 Task: Evaluate the inverse hyperbolic cosine for x = 4.2.
Action: Mouse moved to (1110, 74)
Screenshot: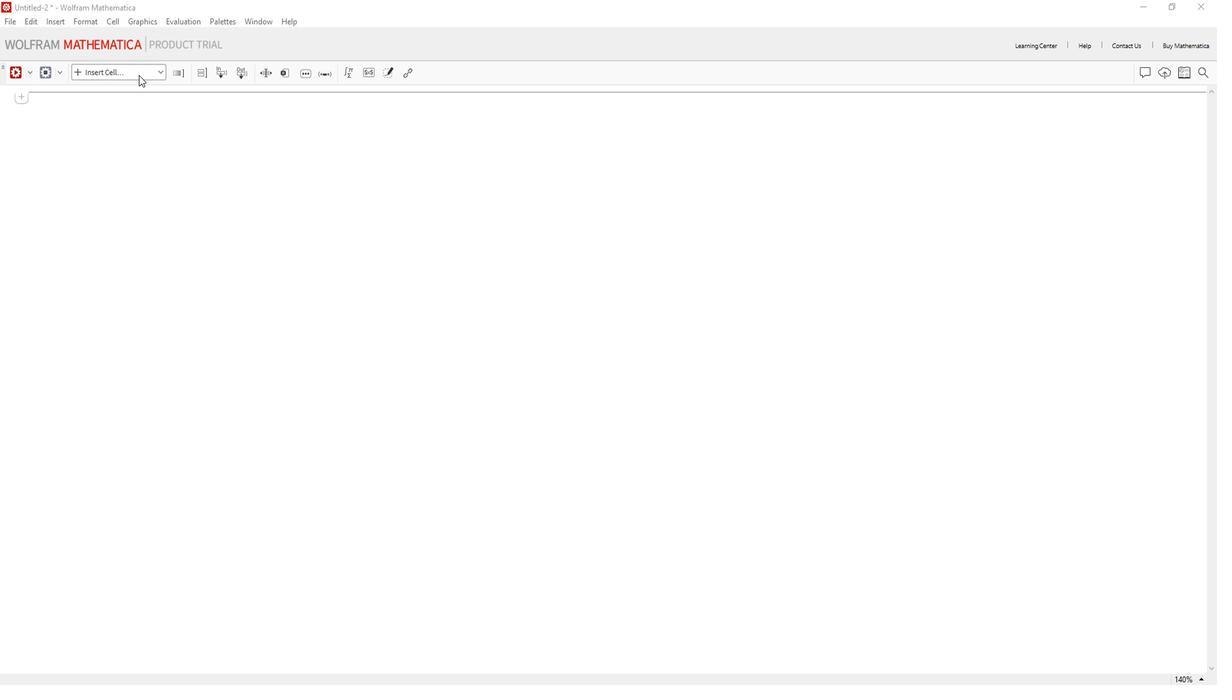 
Action: Mouse pressed left at (1110, 74)
Screenshot: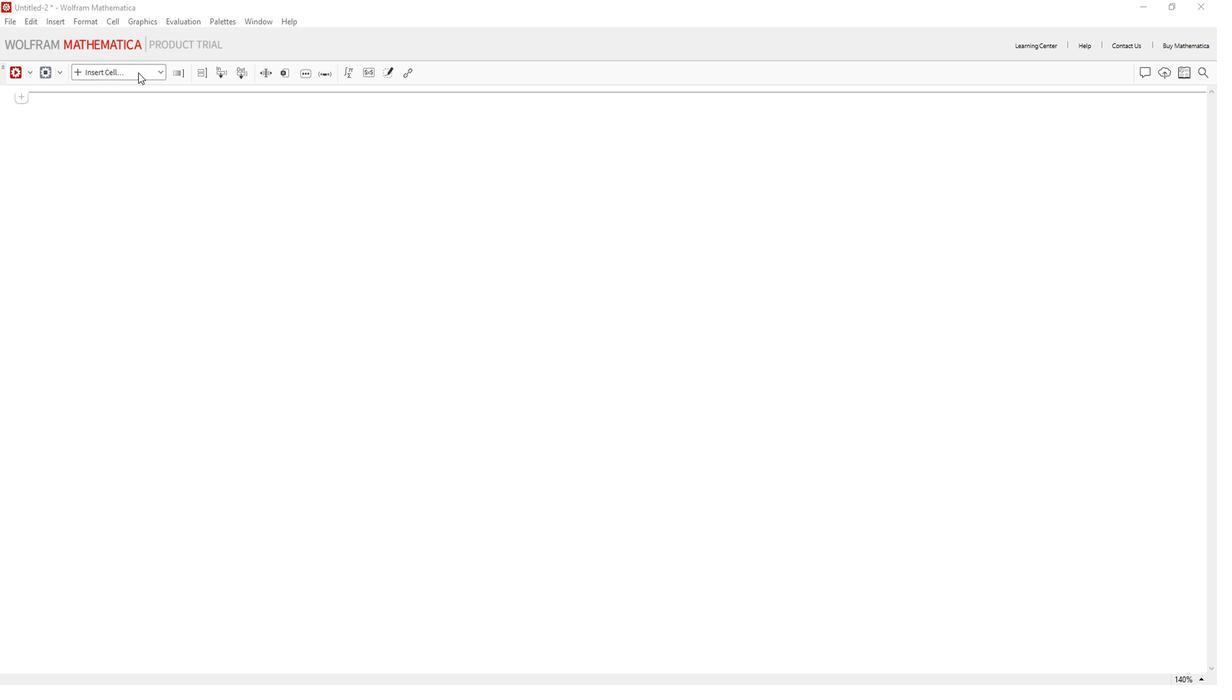 
Action: Mouse moved to (1093, 97)
Screenshot: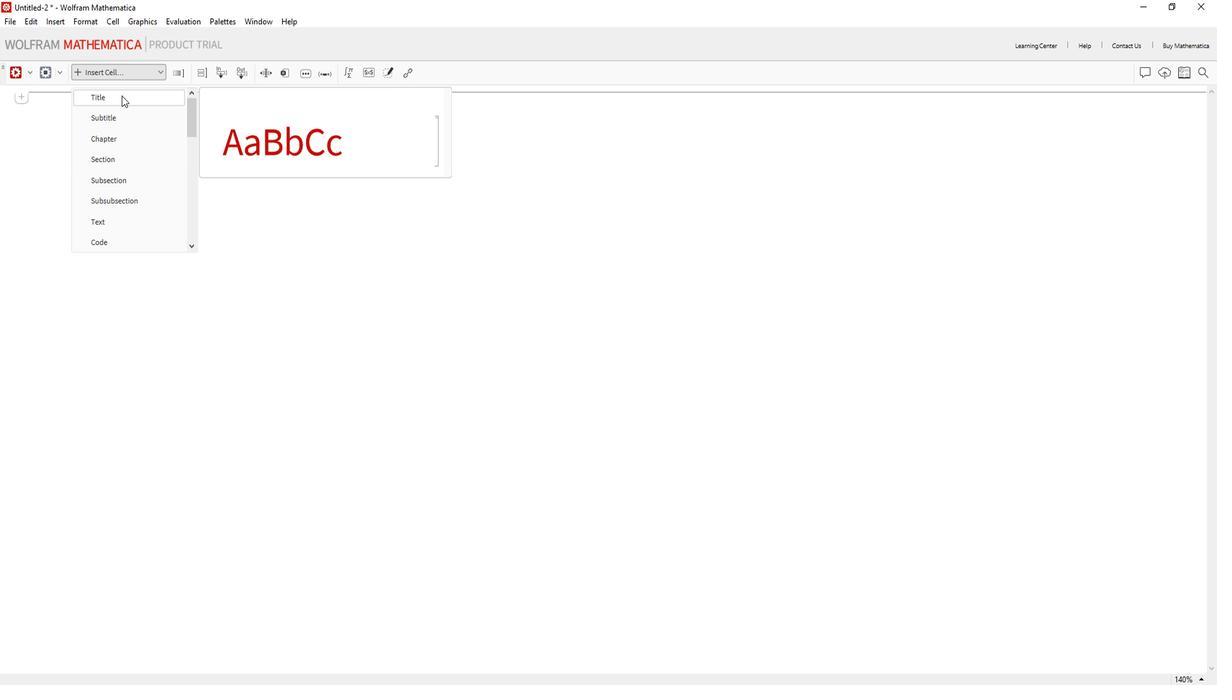 
Action: Mouse pressed left at (1093, 97)
Screenshot: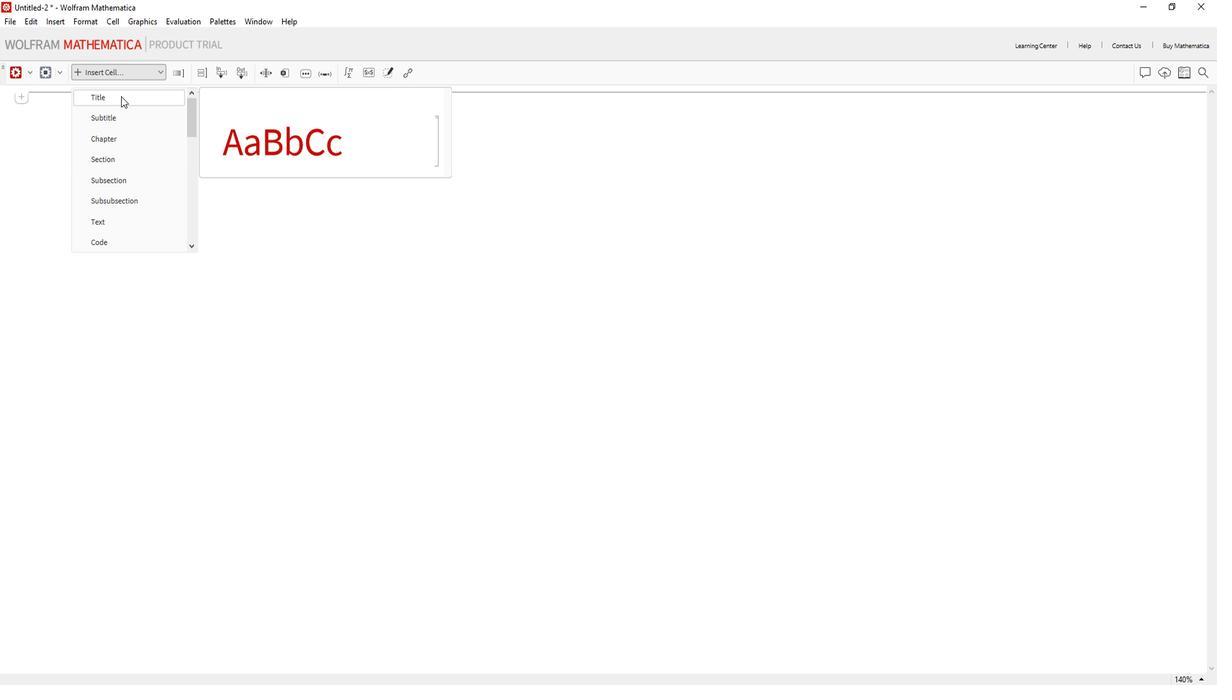 
Action: Key pressed <Key.shift>Evaluate<Key.space>the<Key.space>inverse<Key.space>hyperbolic<Key.space>cosine.
Screenshot: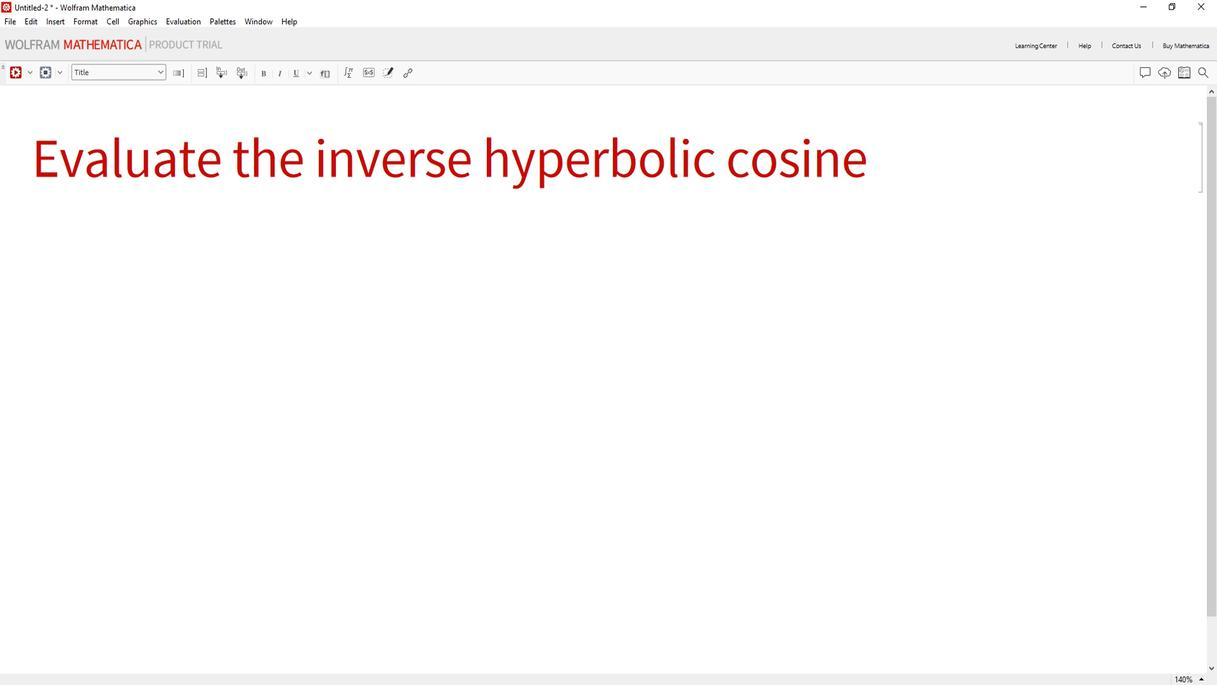 
Action: Mouse moved to (1091, 231)
Screenshot: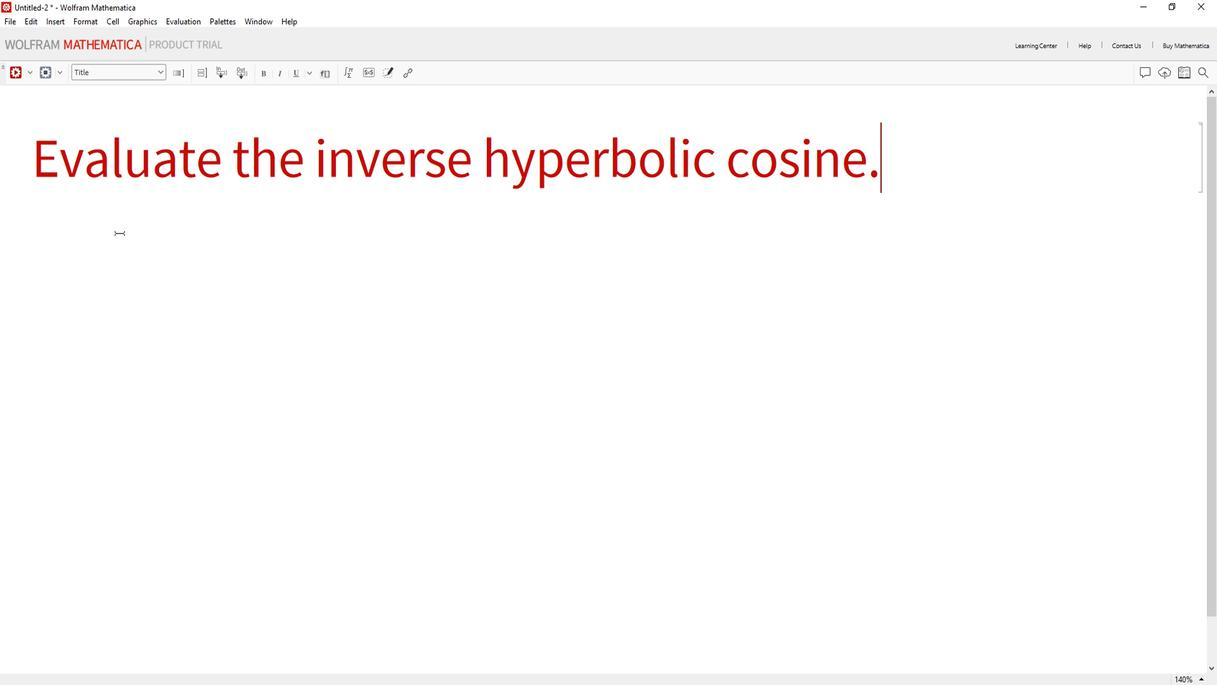 
Action: Mouse pressed left at (1091, 231)
Screenshot: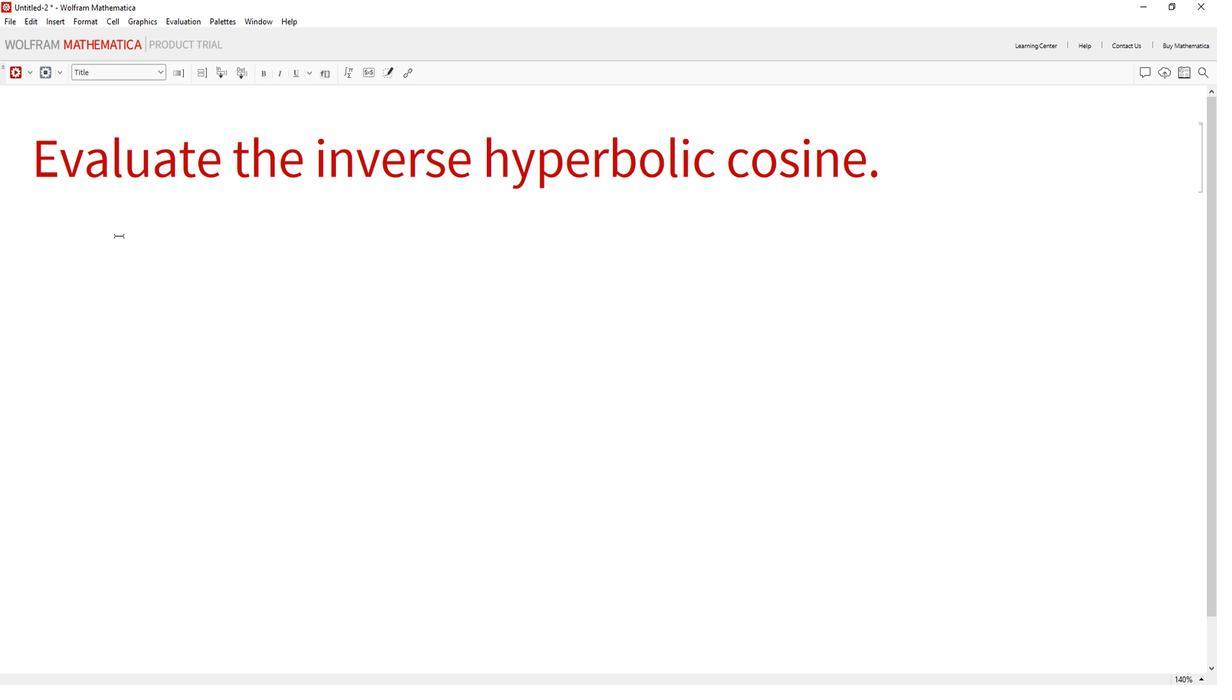 
Action: Mouse moved to (1097, 73)
Screenshot: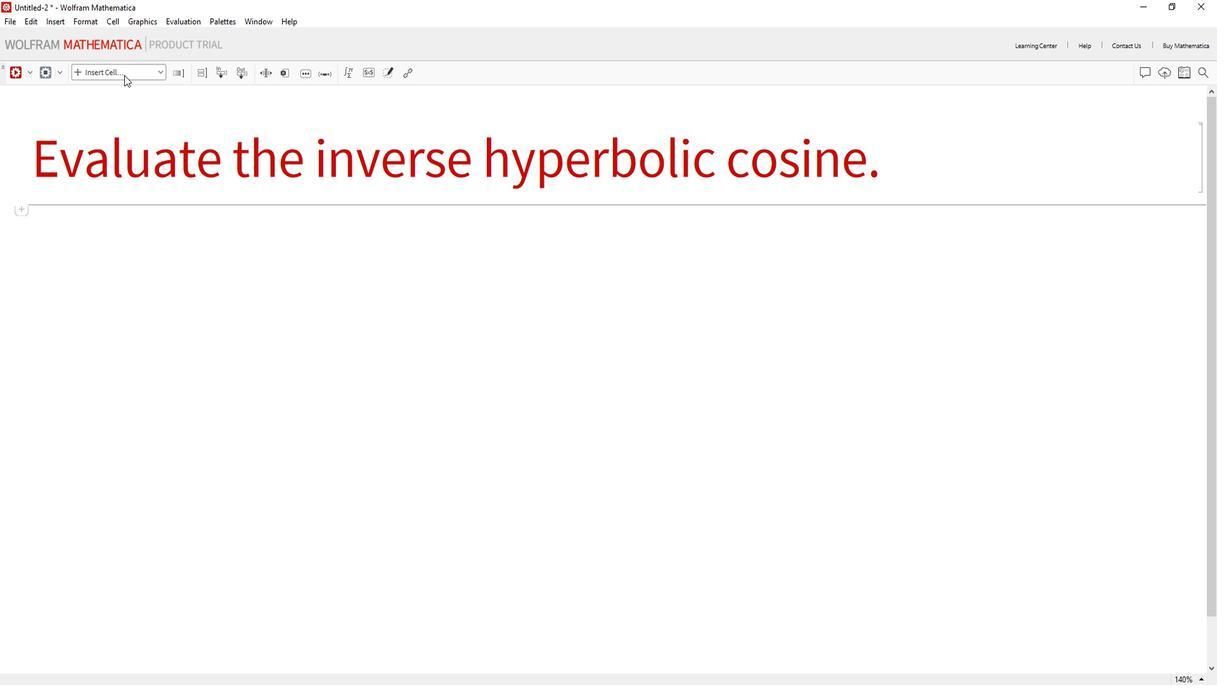 
Action: Mouse pressed left at (1097, 73)
Screenshot: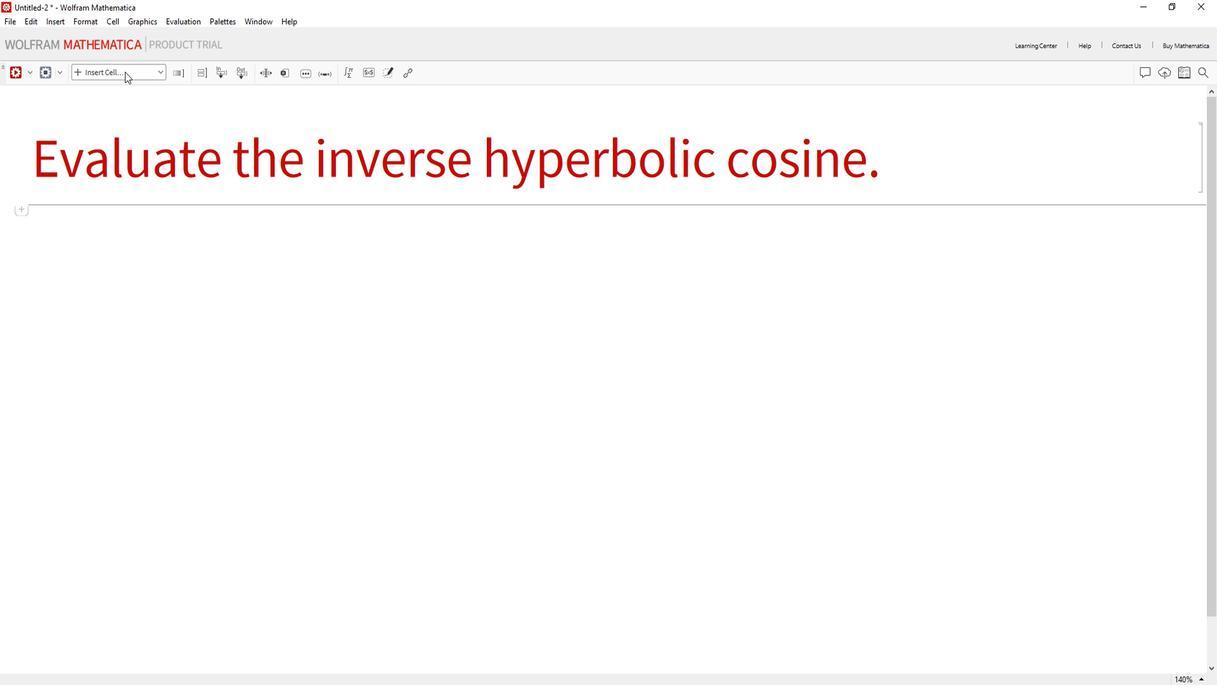 
Action: Mouse moved to (1073, 237)
Screenshot: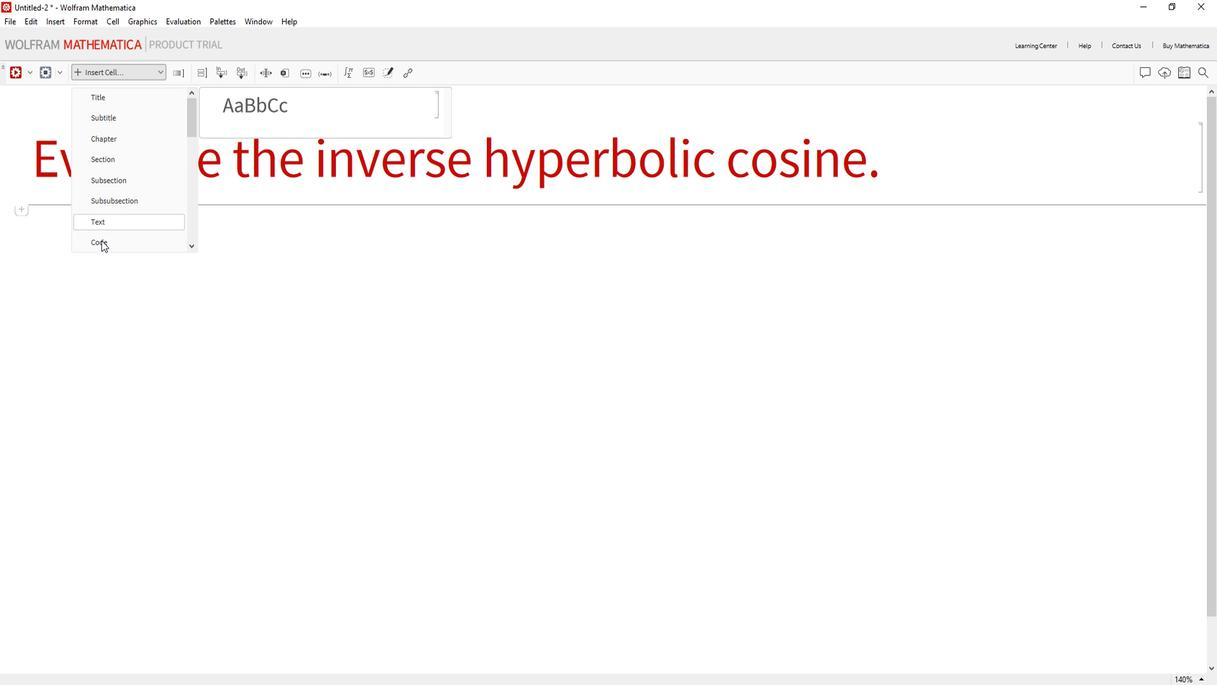 
Action: Mouse pressed left at (1073, 237)
Screenshot: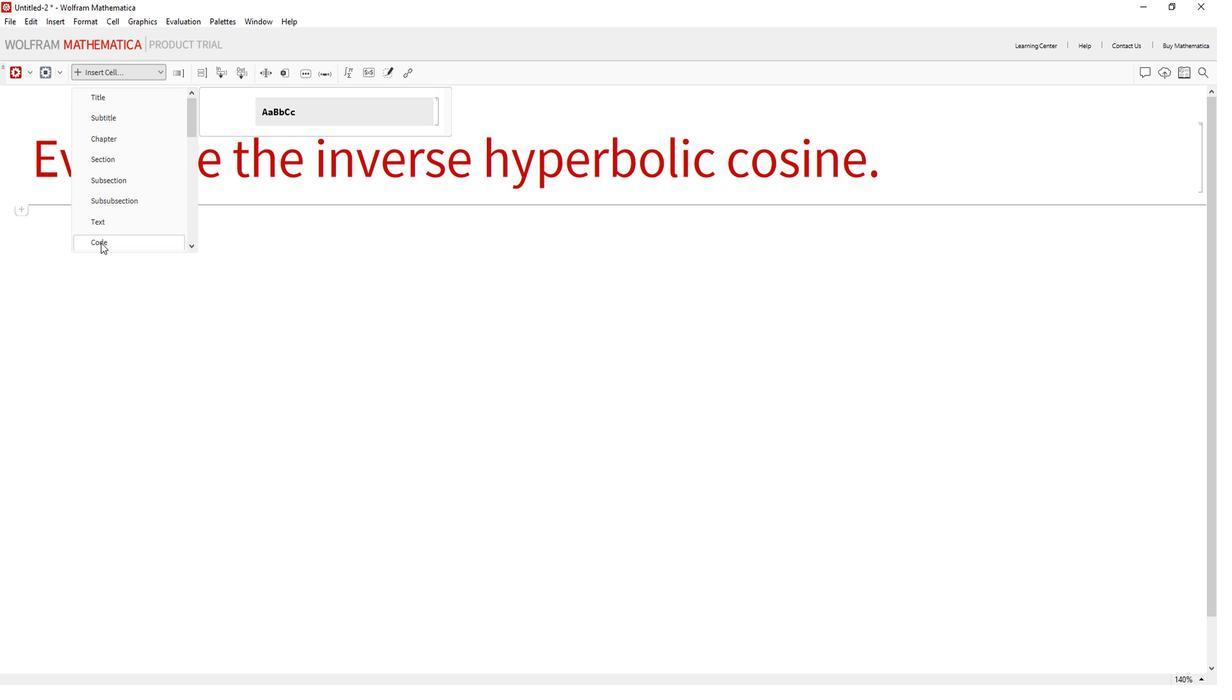 
Action: Mouse moved to (1073, 238)
Screenshot: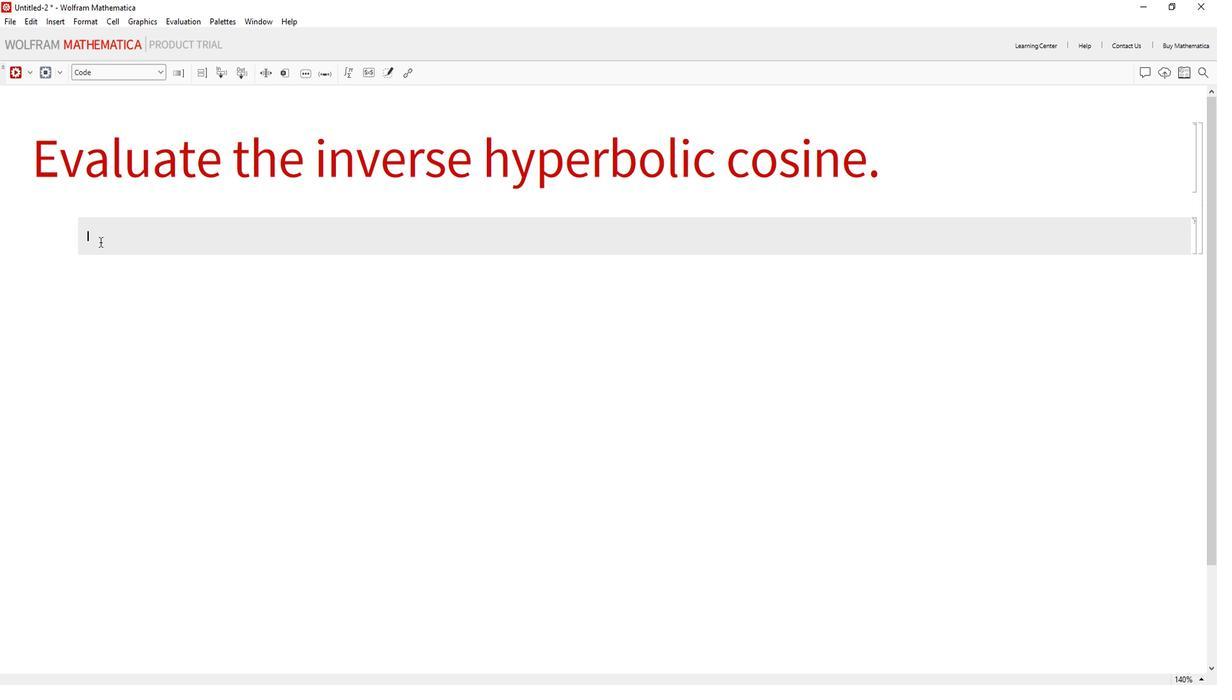 
Action: Mouse pressed left at (1073, 238)
Screenshot: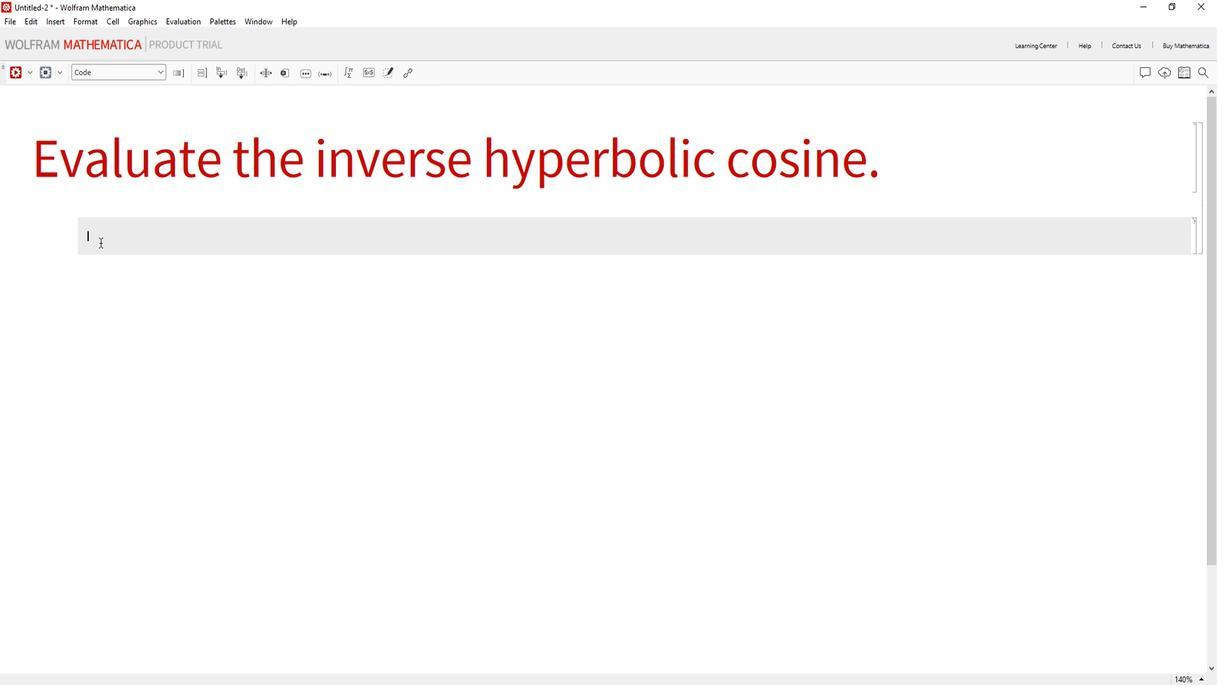 
Action: Mouse moved to (928, 255)
Screenshot: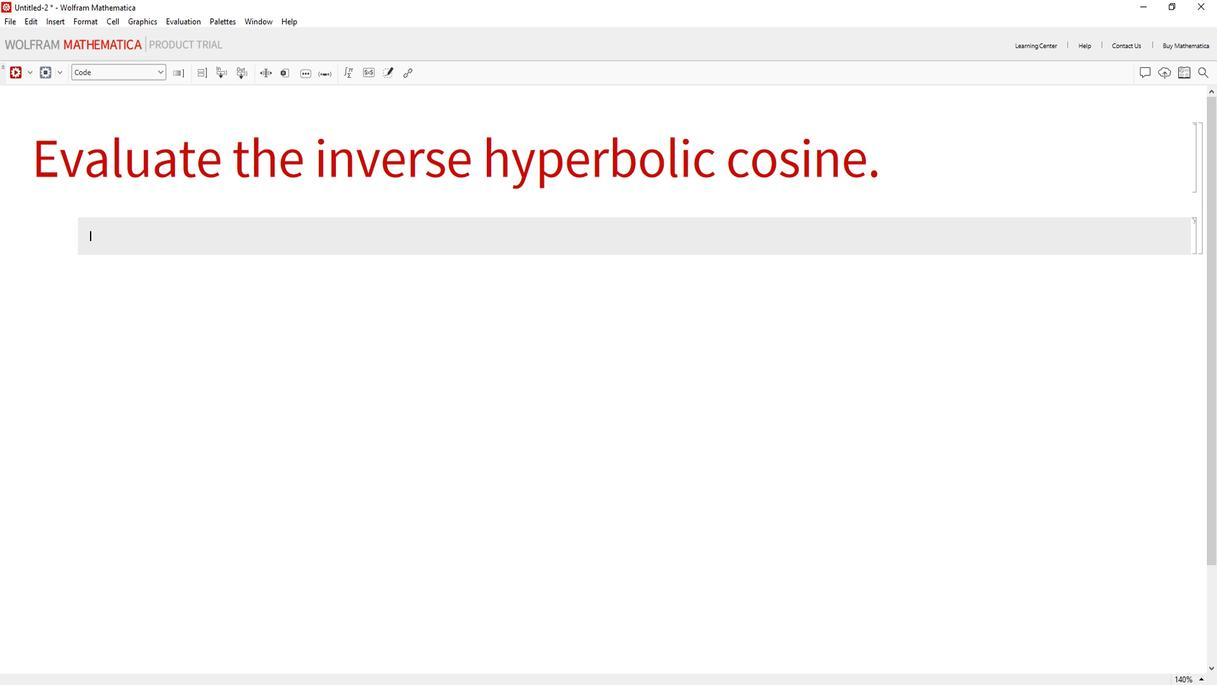 
Action: Mouse pressed left at (928, 255)
Screenshot: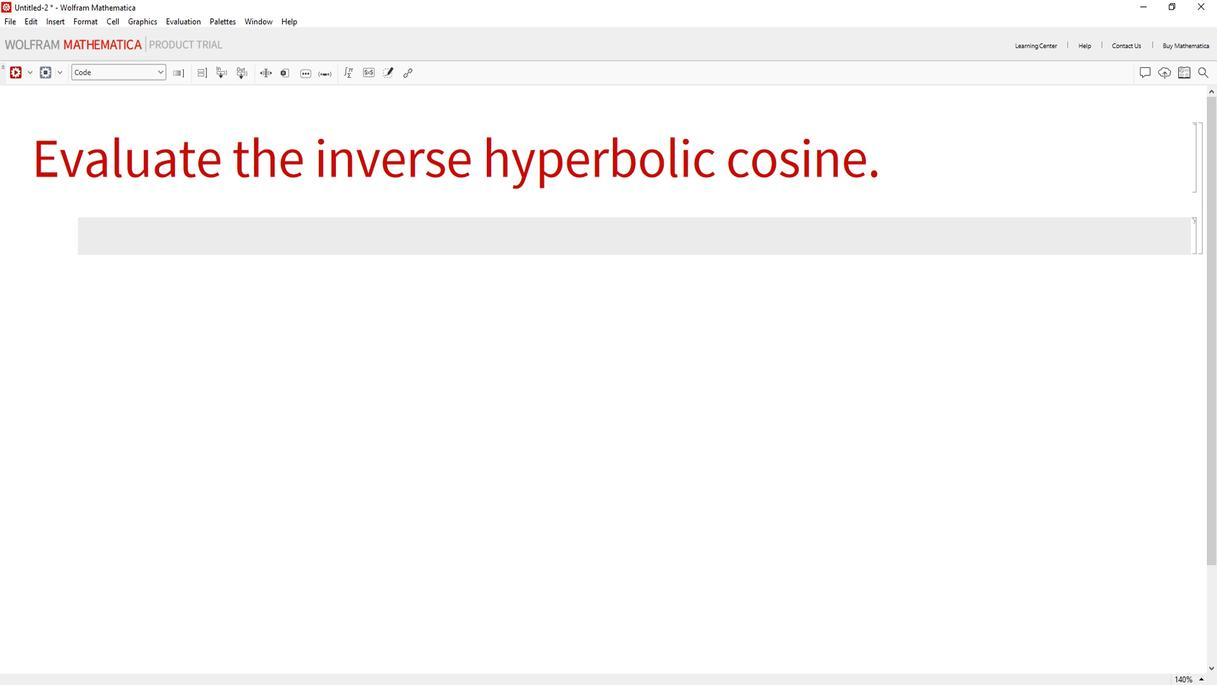 
Action: Mouse moved to (1086, 238)
Screenshot: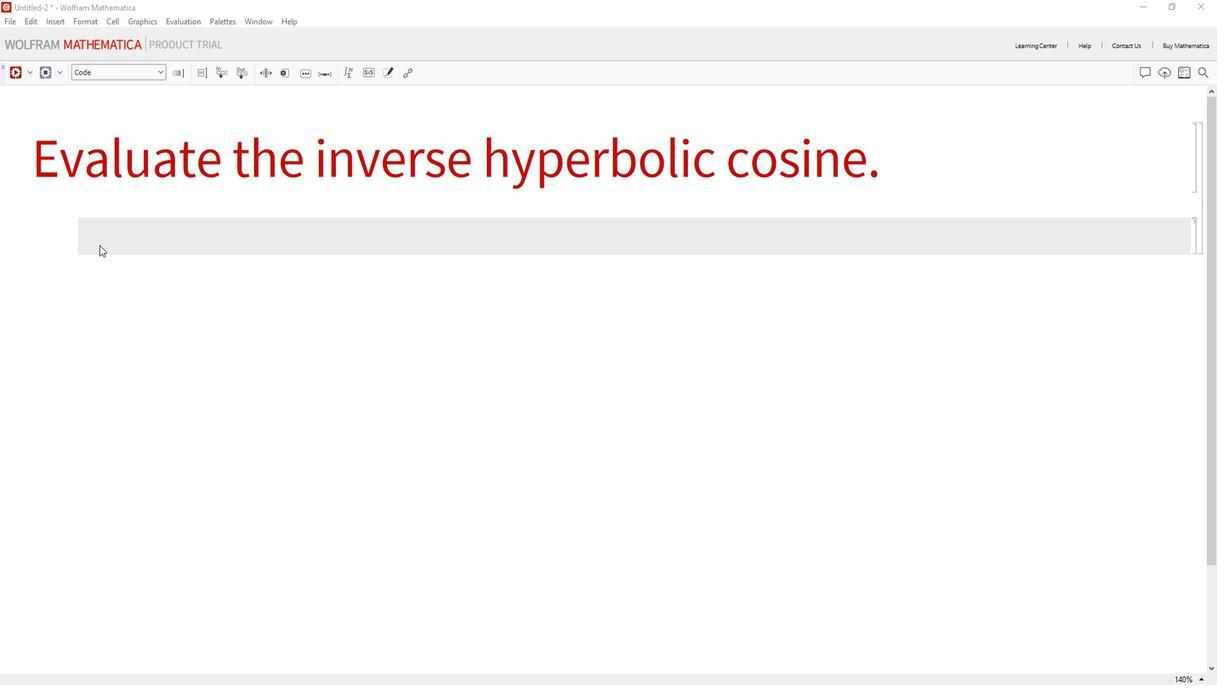 
Action: Mouse pressed left at (1086, 238)
Screenshot: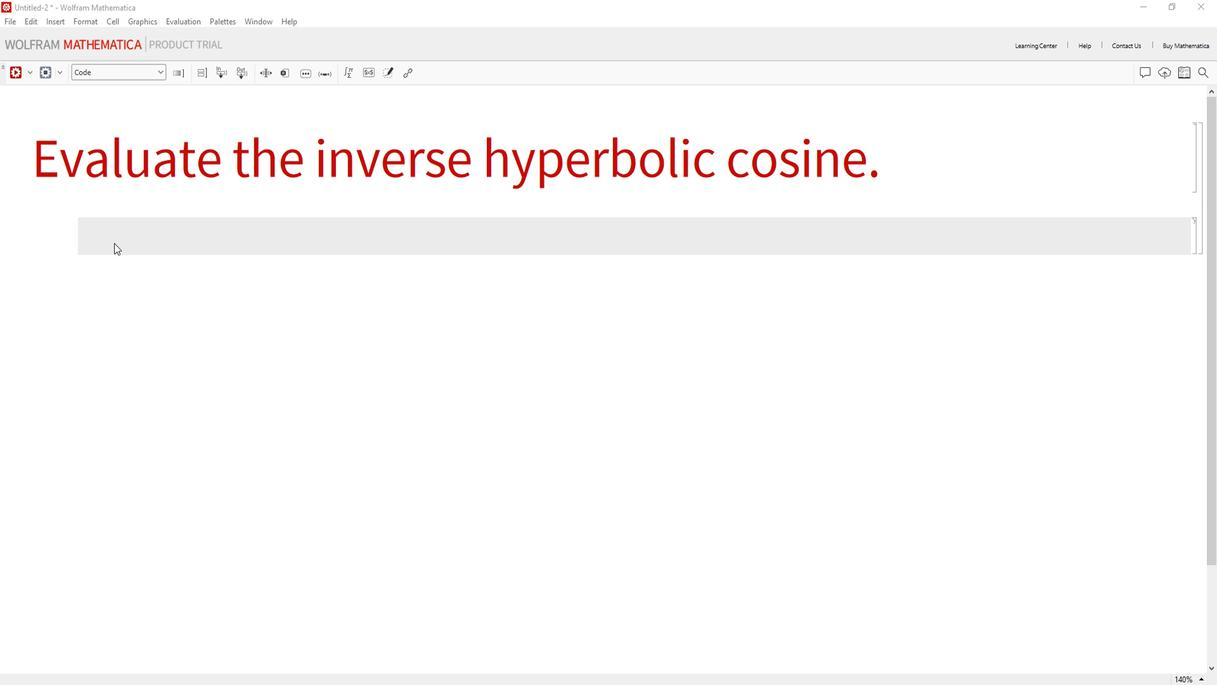 
Action: Key pressed <Key.shift_r>(*<Key.shift>Define<Key.space>the<Key.space>value<Key.space>of<Key.space>x<Key.right><Key.right>x<Key.space>=<Key.space>4.2;<Key.enter><Key.enter><Key.shift_r><Key.shift_r><Key.shift_r><Key.shift_r>(*<Key.shift>Evaluate<Key.space>the<Key.space>inverse<Key.space>hyperbolic<Key.space>cosine<Key.right><Key.right><Key.enter>inverse<Key.shift>Hyperbolic<Key.shift>Cosine<Key.enter><Key.space>=<Key.space><Key.shift>Arc<Key.shift>Cosh<Key.enter>[x<Key.right>;<Key.enter><Key.enter><Key.shift_r>(*<Key.shift><Key.shift>Display<Key.space>the<Key.space>result<Key.right><Key.right><Key.enter>inverse<Key.shift>Hyperbolic<Key.shift><Key.shift><Key.shift><Key.shift><Key.shift><Key.shift>Cosine<Key.enter>
Screenshot: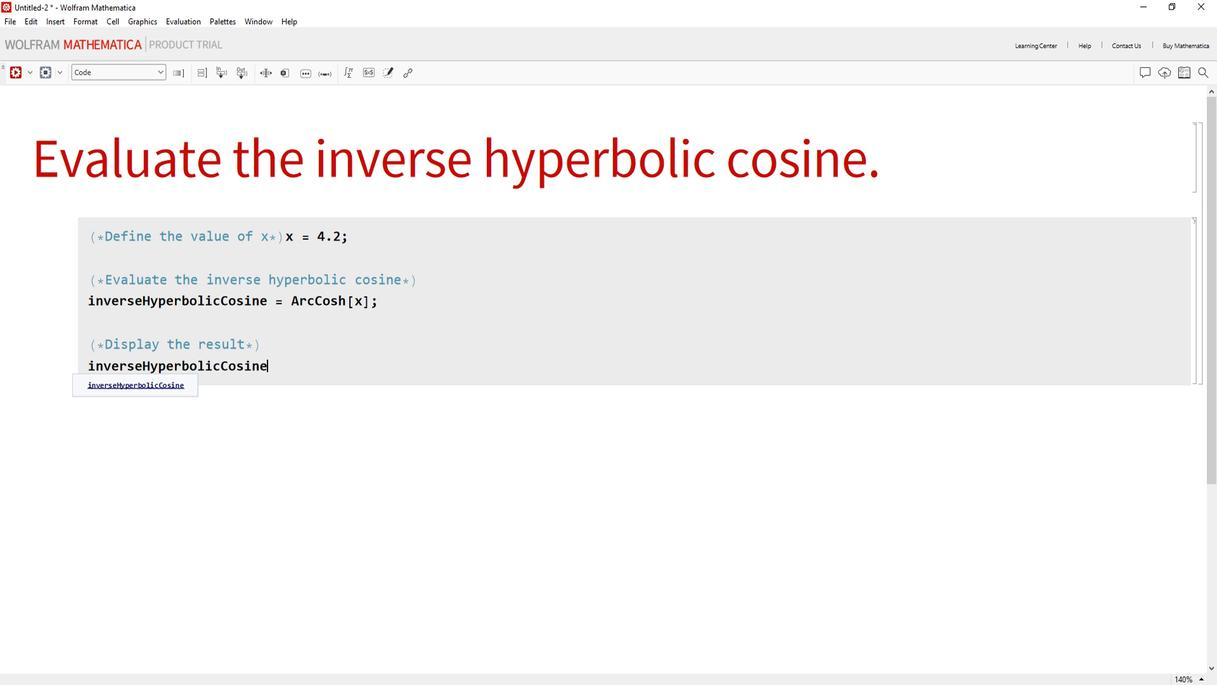 
Action: Mouse moved to (1174, 312)
Screenshot: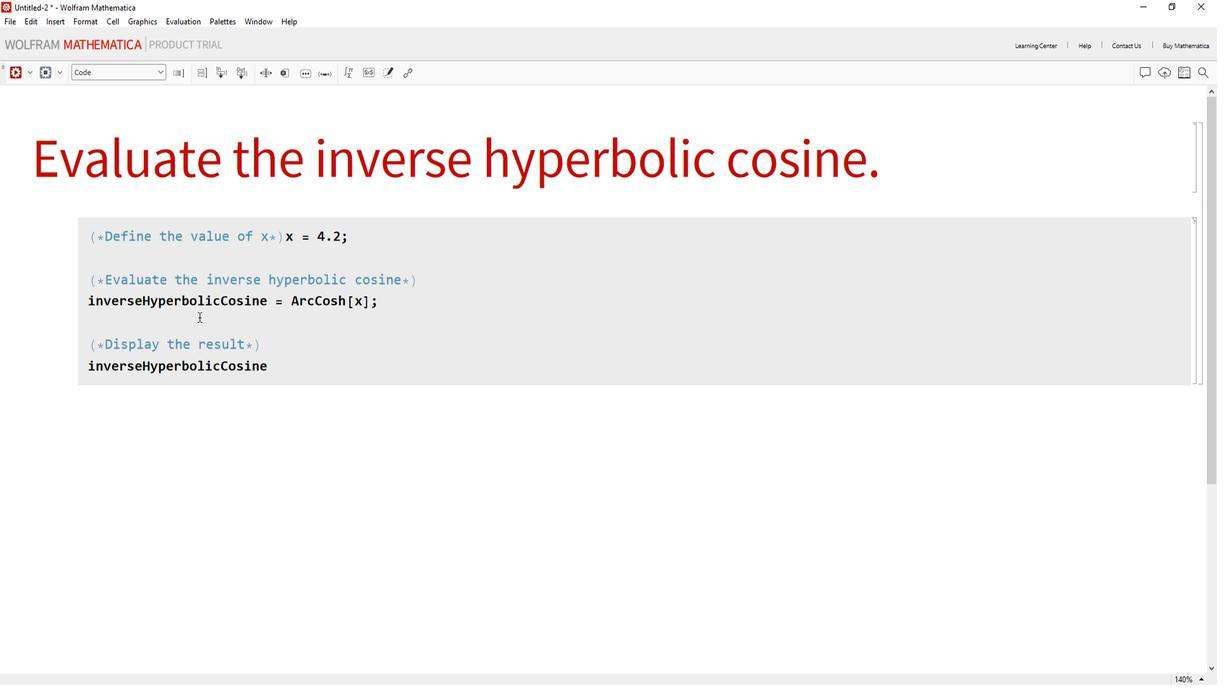 
Action: Mouse pressed left at (1174, 312)
Screenshot: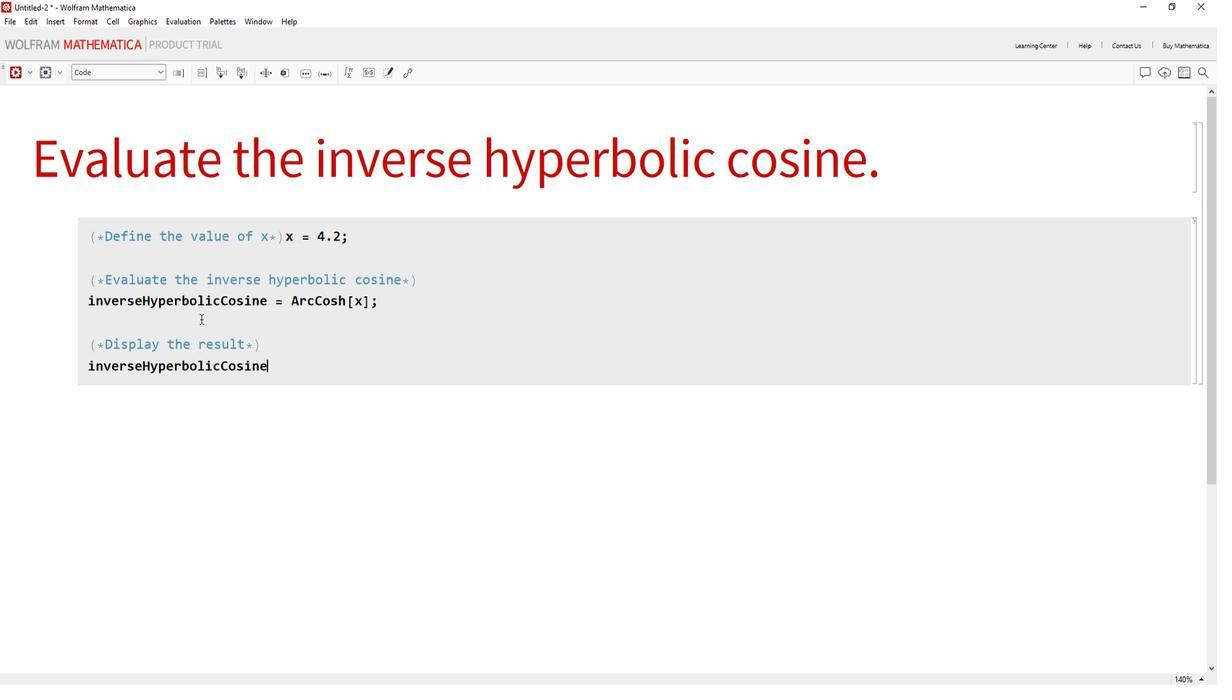 
Action: Mouse moved to (986, 75)
Screenshot: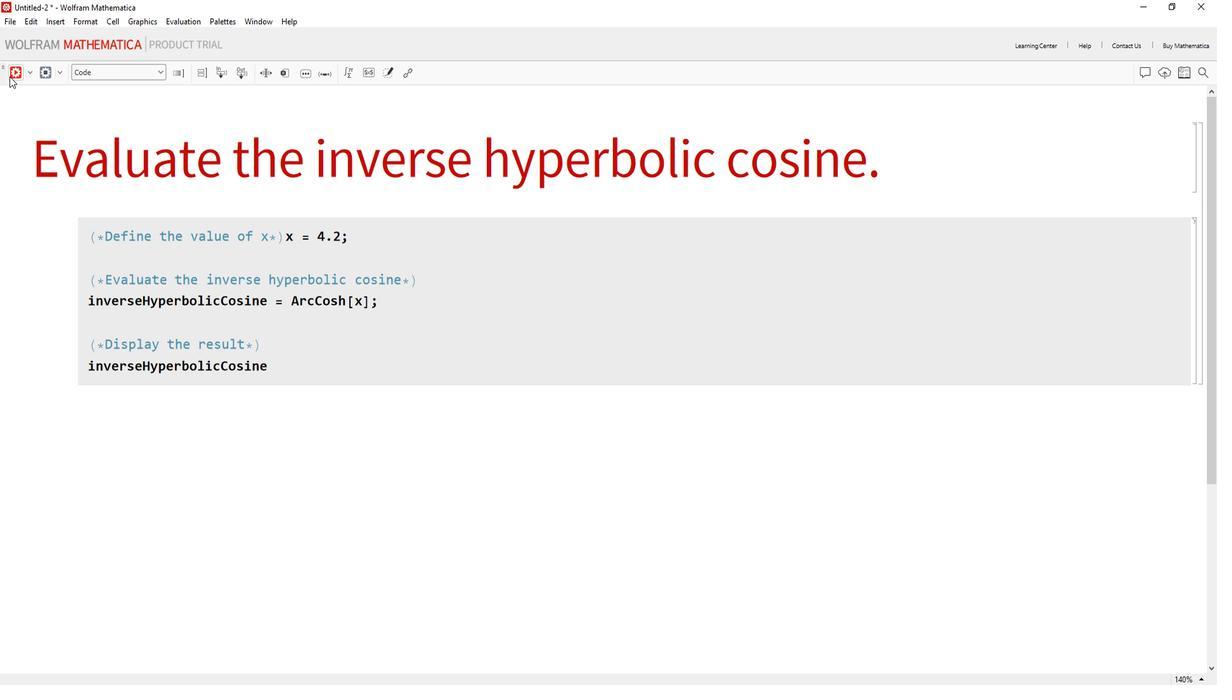 
Action: Mouse pressed left at (986, 75)
Screenshot: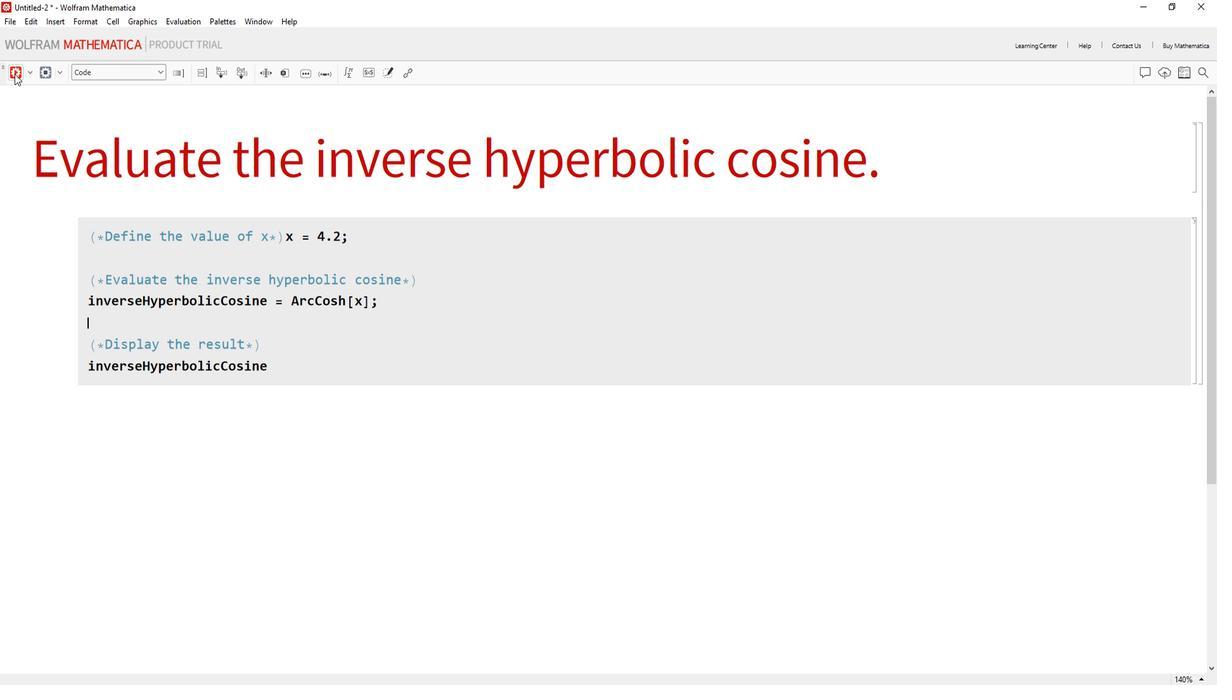 
Action: Mouse moved to (1149, 395)
Screenshot: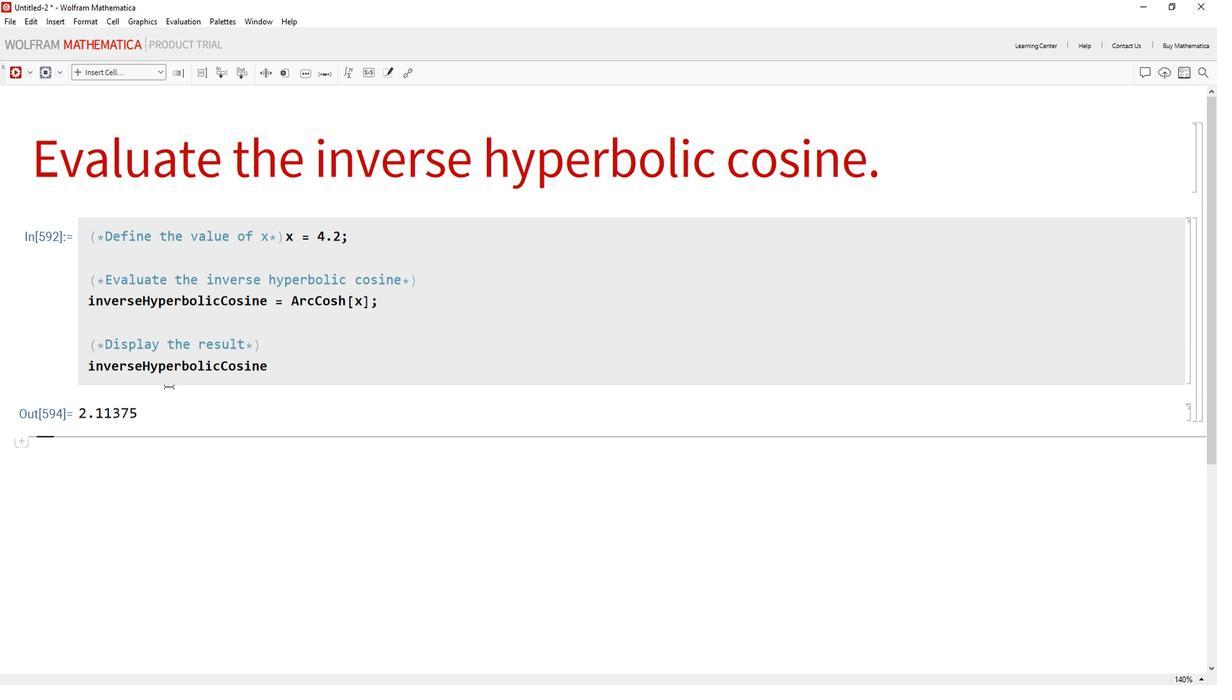 
